 Task: Create a rule when a start date in this month.
Action: Mouse pressed left at (723, 198)
Screenshot: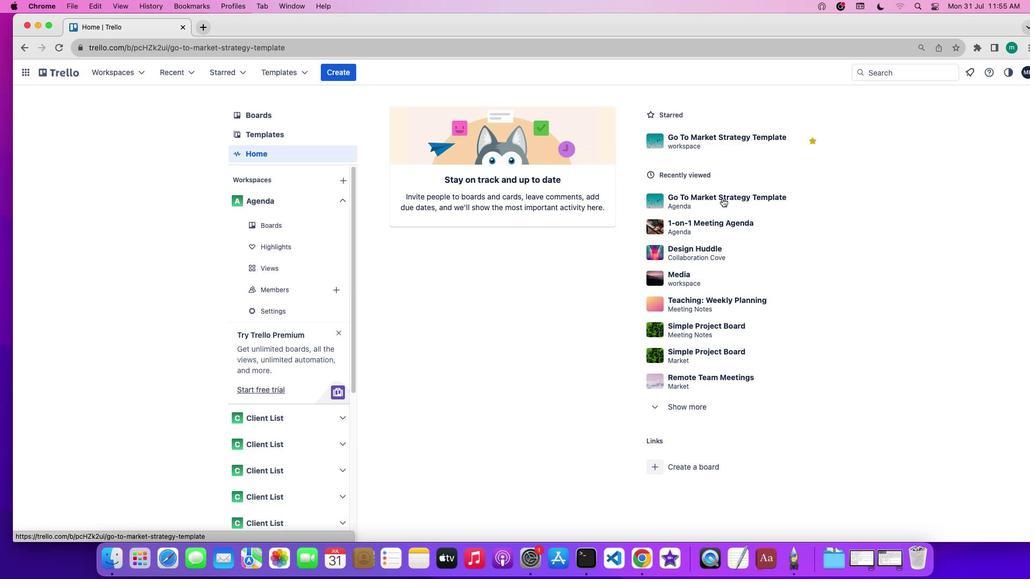 
Action: Mouse moved to (933, 225)
Screenshot: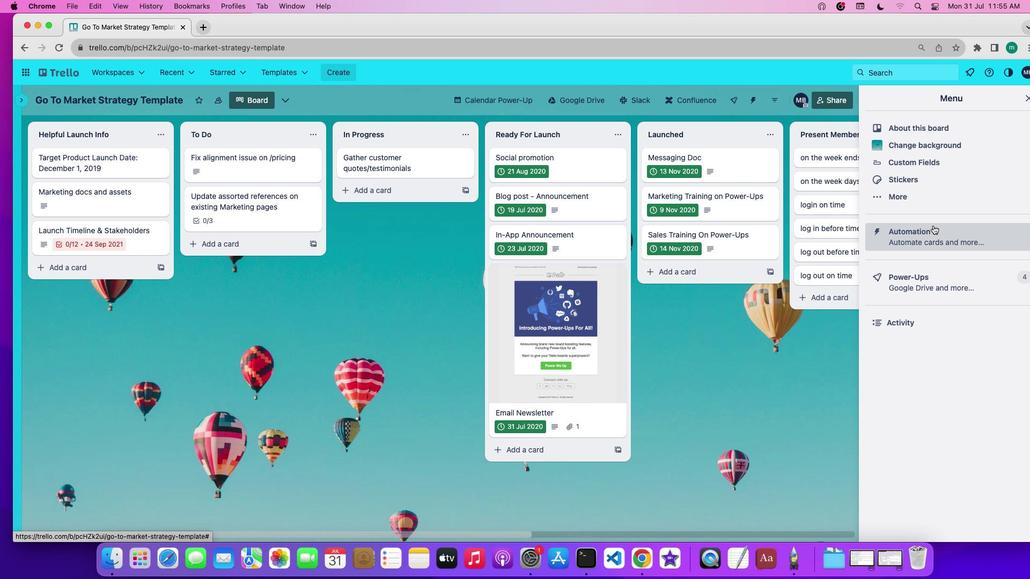 
Action: Mouse pressed left at (933, 225)
Screenshot: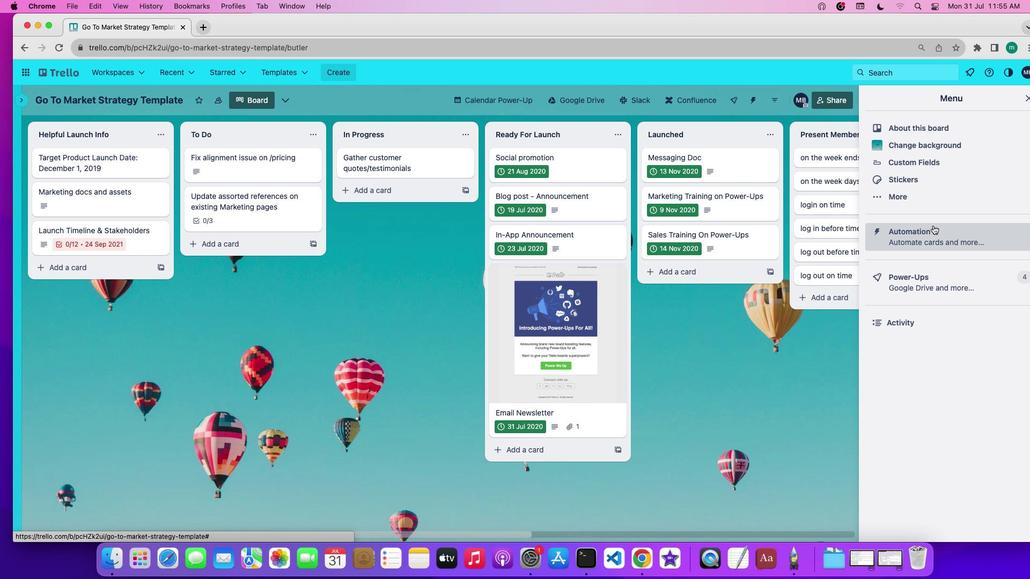 
Action: Mouse moved to (111, 193)
Screenshot: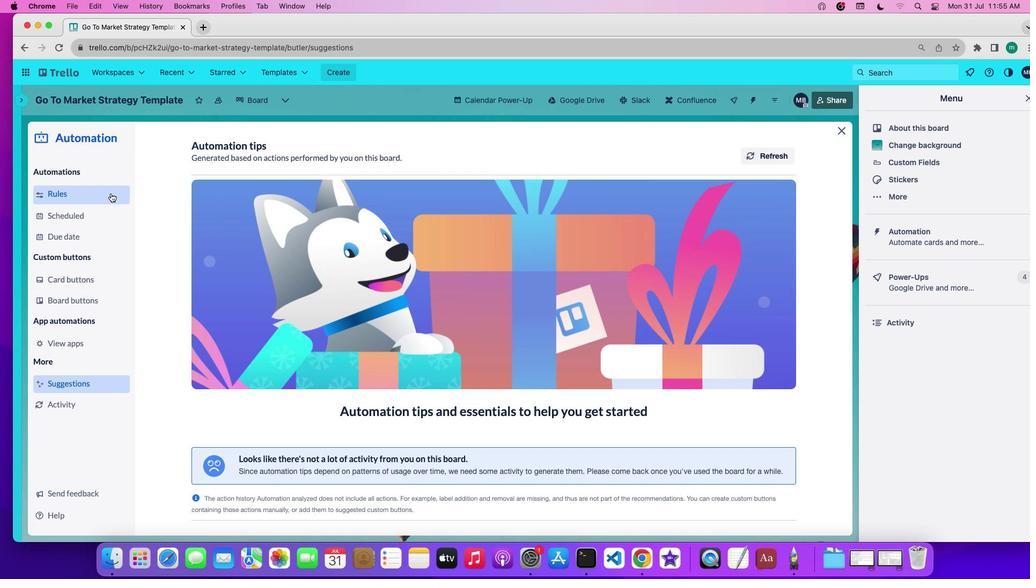 
Action: Mouse pressed left at (111, 193)
Screenshot: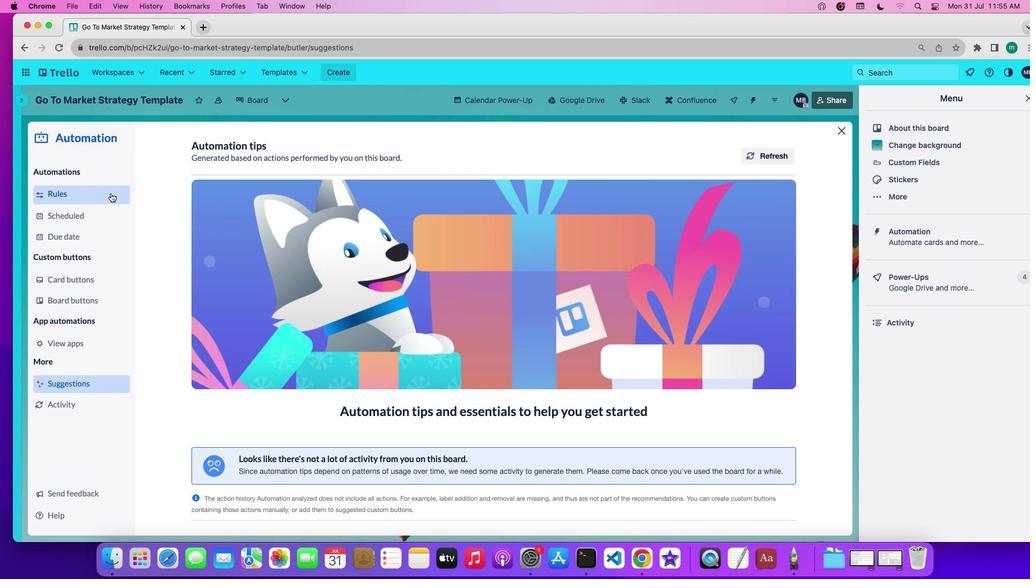 
Action: Mouse moved to (267, 381)
Screenshot: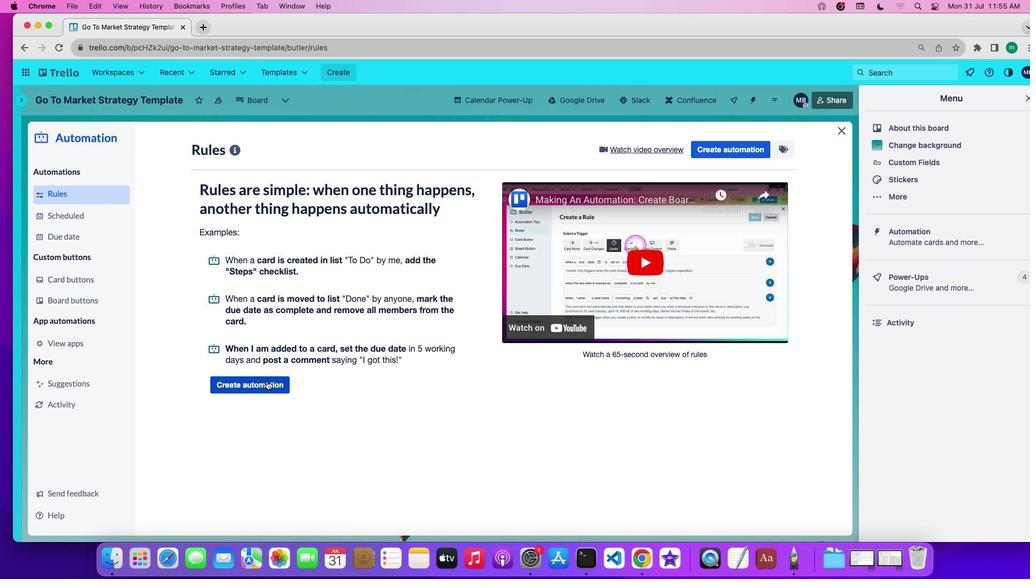 
Action: Mouse pressed left at (267, 381)
Screenshot: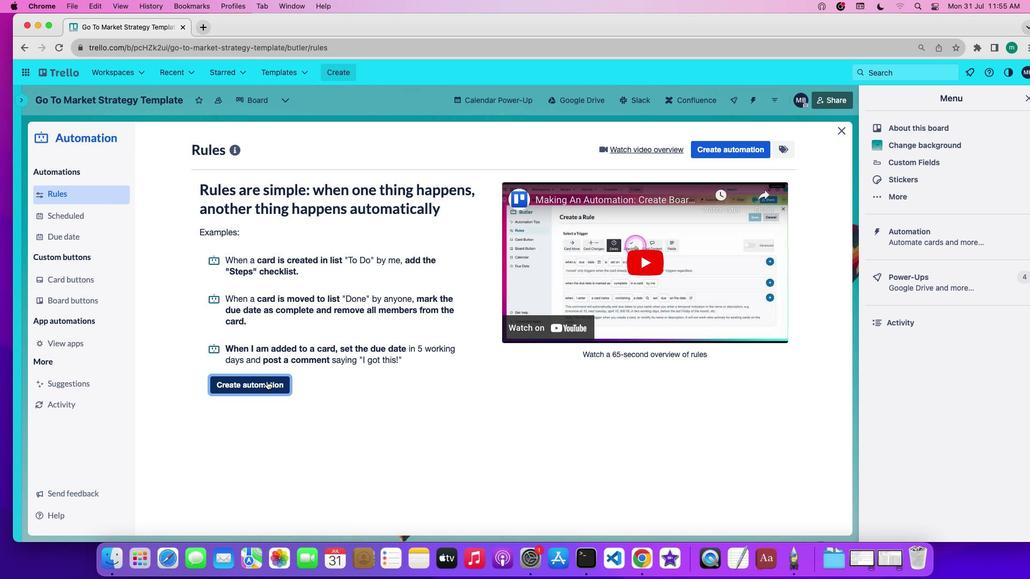 
Action: Mouse moved to (491, 252)
Screenshot: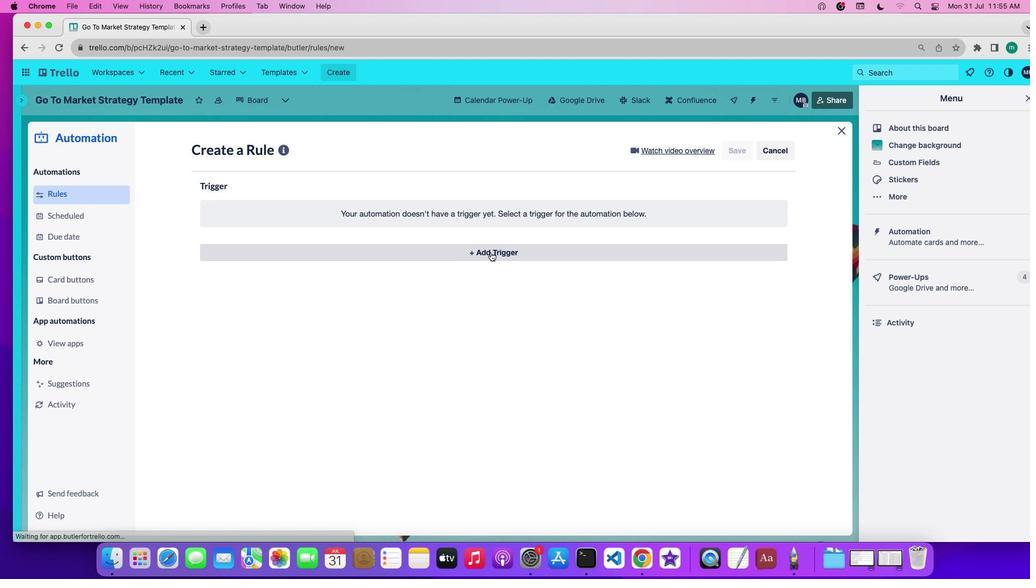 
Action: Mouse pressed left at (491, 252)
Screenshot: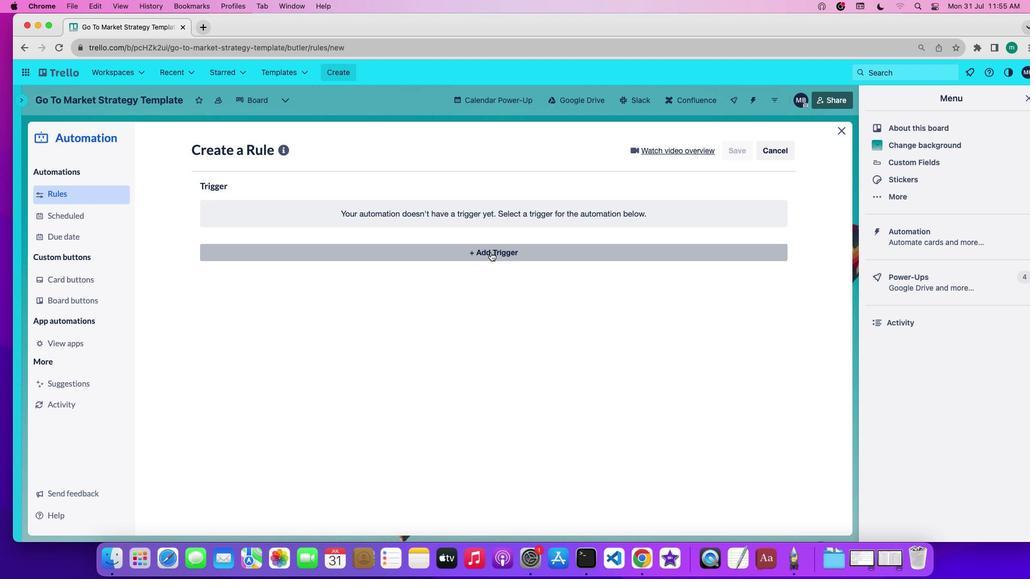 
Action: Mouse moved to (316, 289)
Screenshot: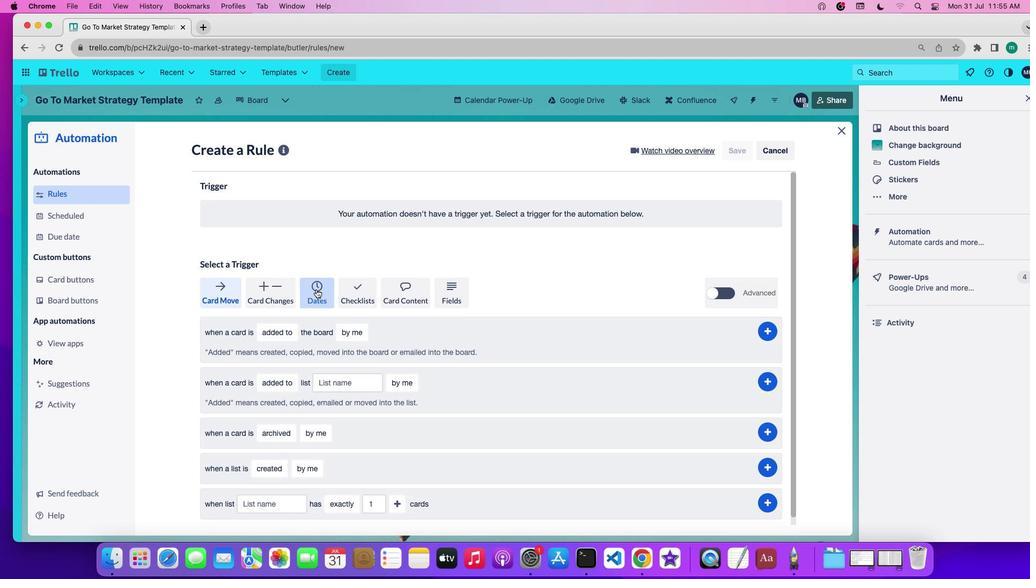 
Action: Mouse pressed left at (316, 289)
Screenshot: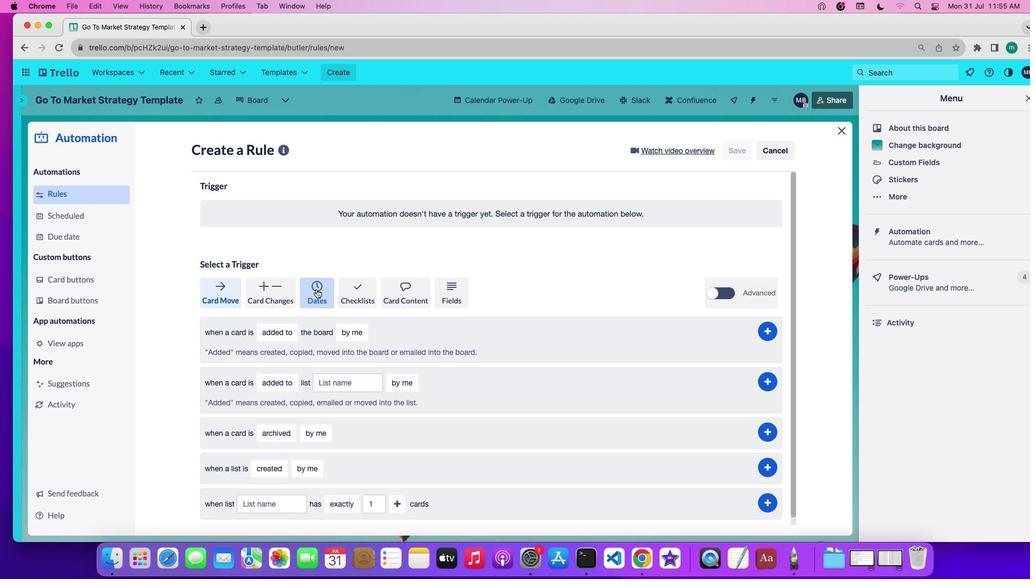 
Action: Mouse moved to (252, 330)
Screenshot: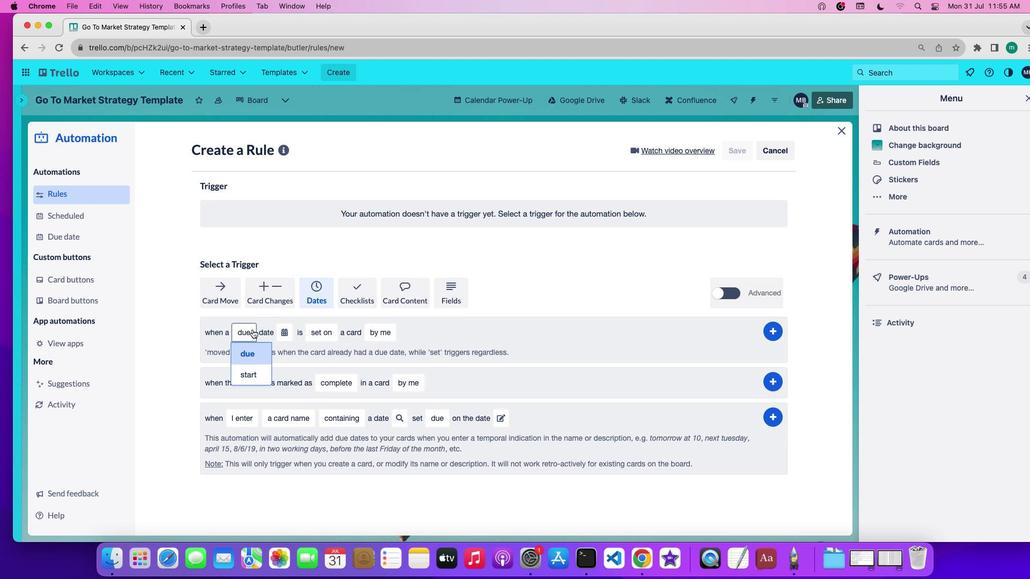 
Action: Mouse pressed left at (252, 330)
Screenshot: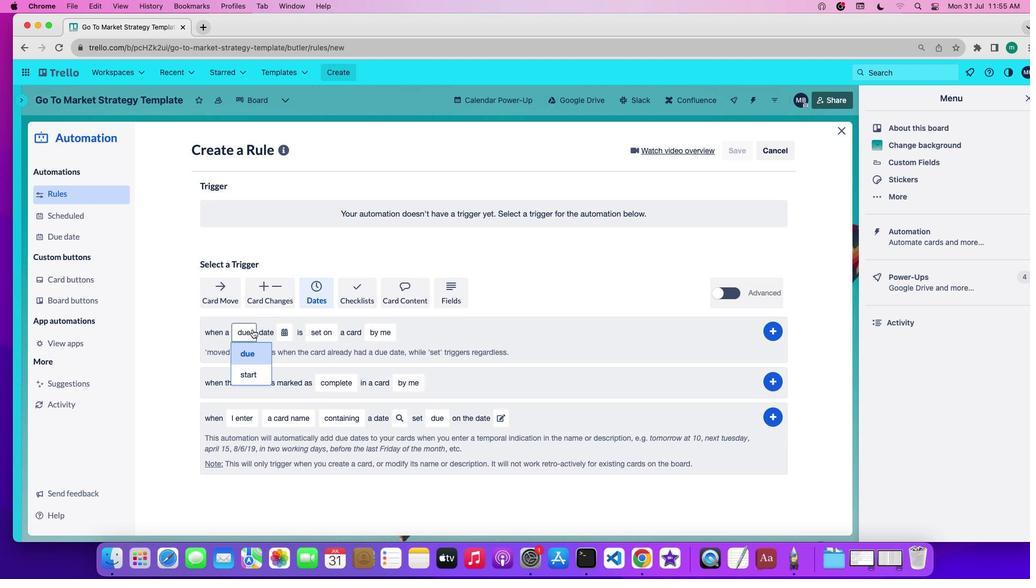 
Action: Mouse moved to (243, 371)
Screenshot: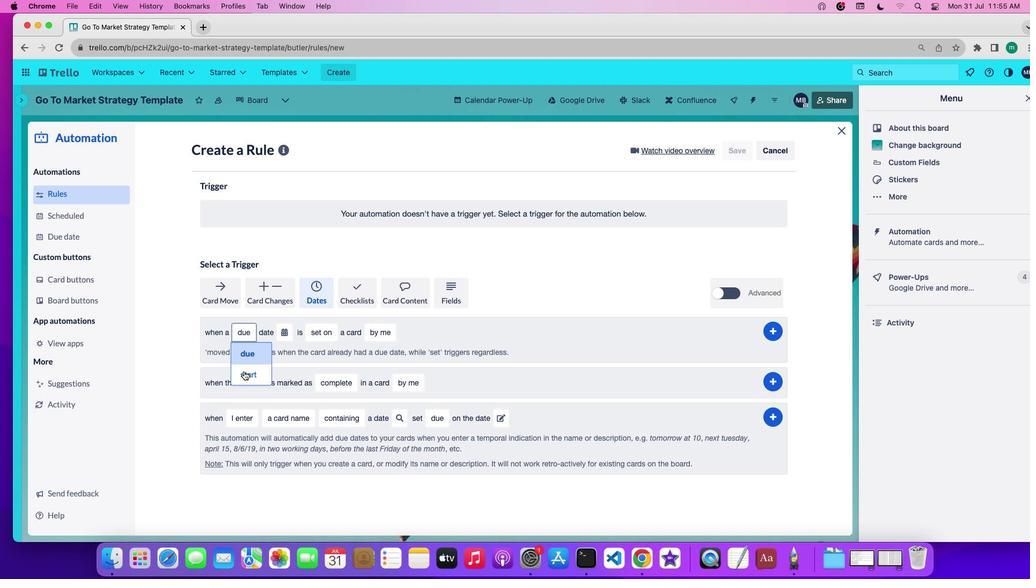 
Action: Mouse pressed left at (243, 371)
Screenshot: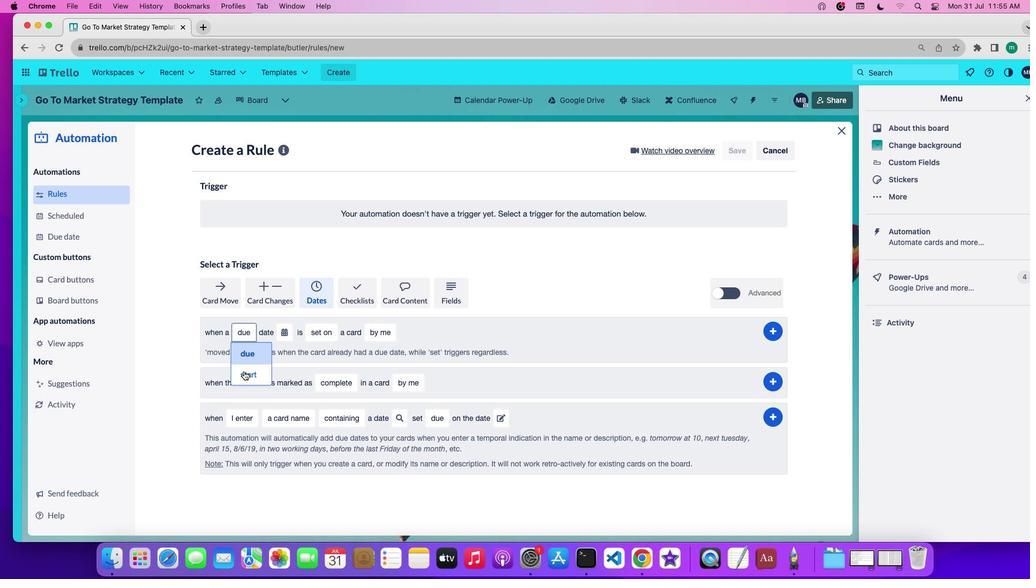 
Action: Mouse moved to (290, 331)
Screenshot: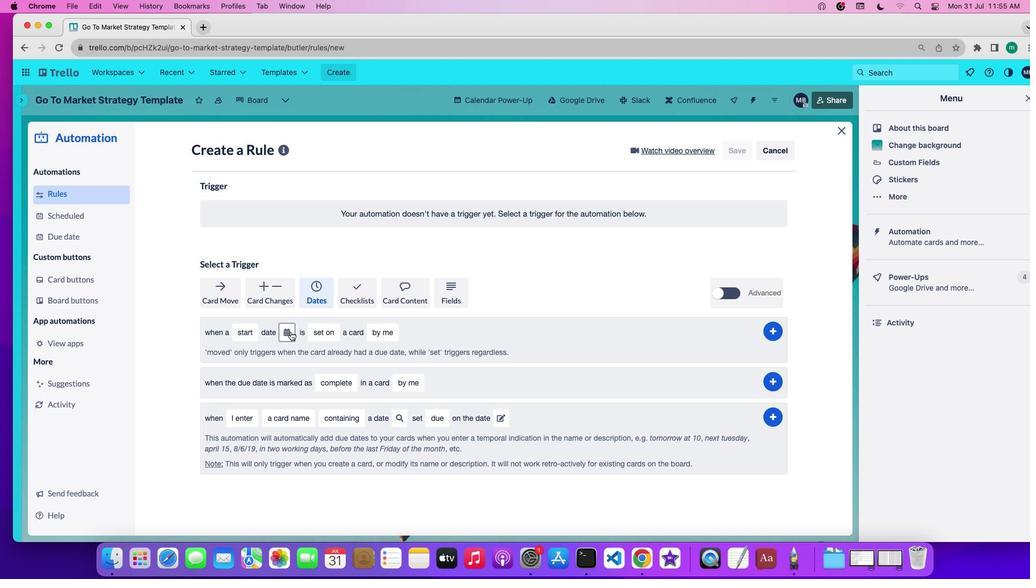 
Action: Mouse pressed left at (290, 331)
Screenshot: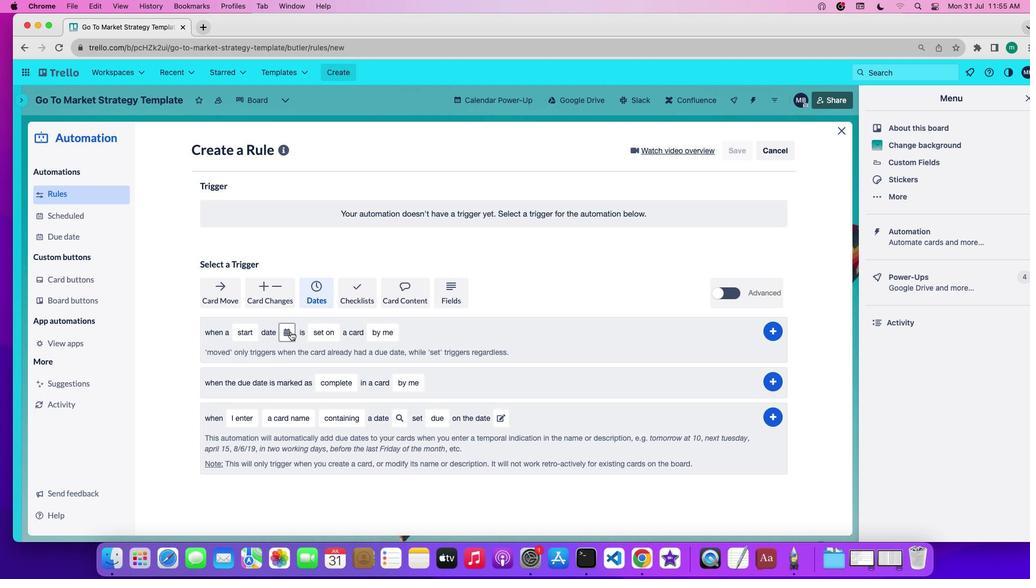 
Action: Mouse moved to (295, 370)
Screenshot: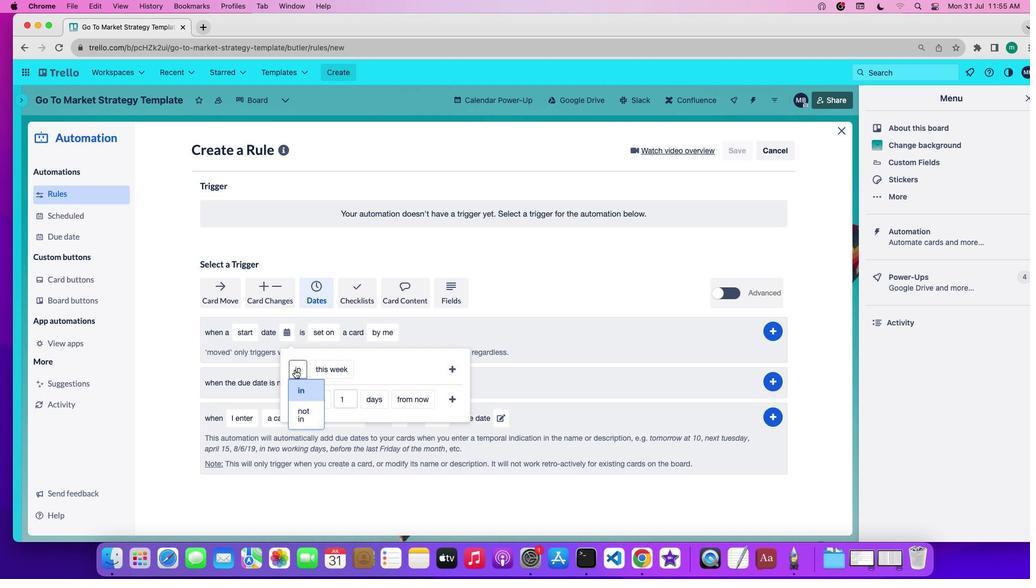 
Action: Mouse pressed left at (295, 370)
Screenshot: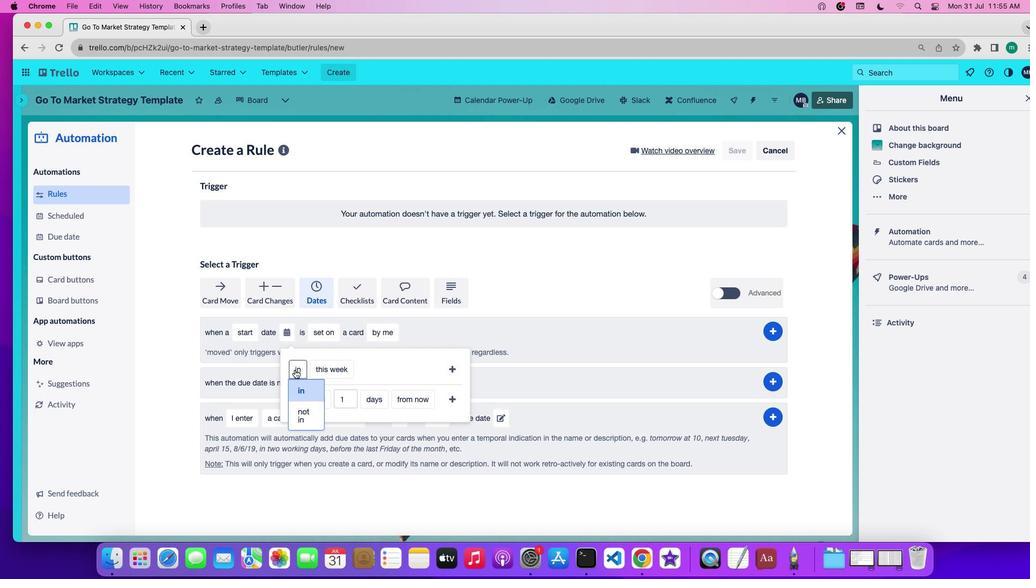 
Action: Mouse moved to (332, 369)
Screenshot: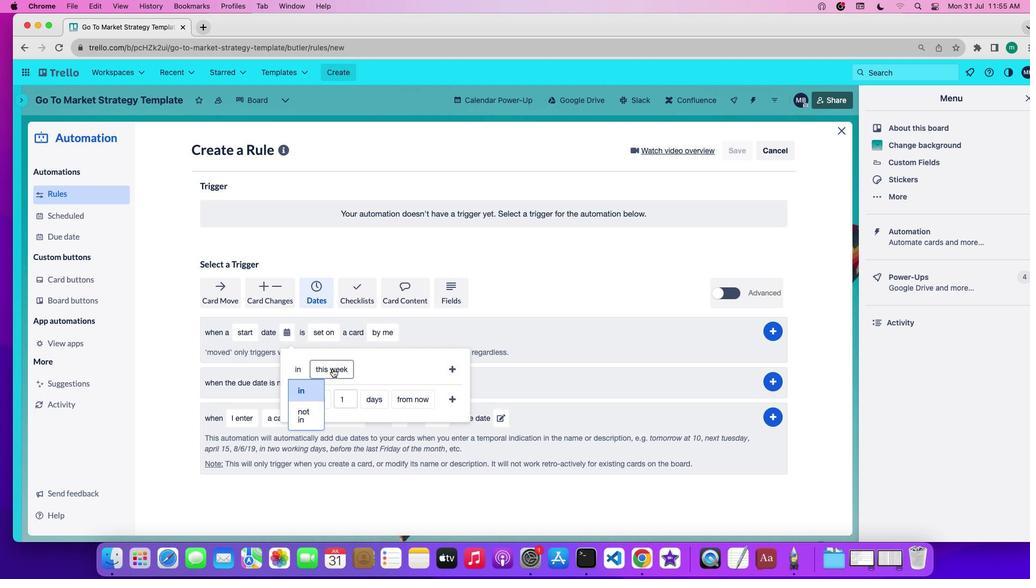 
Action: Mouse pressed left at (332, 369)
Screenshot: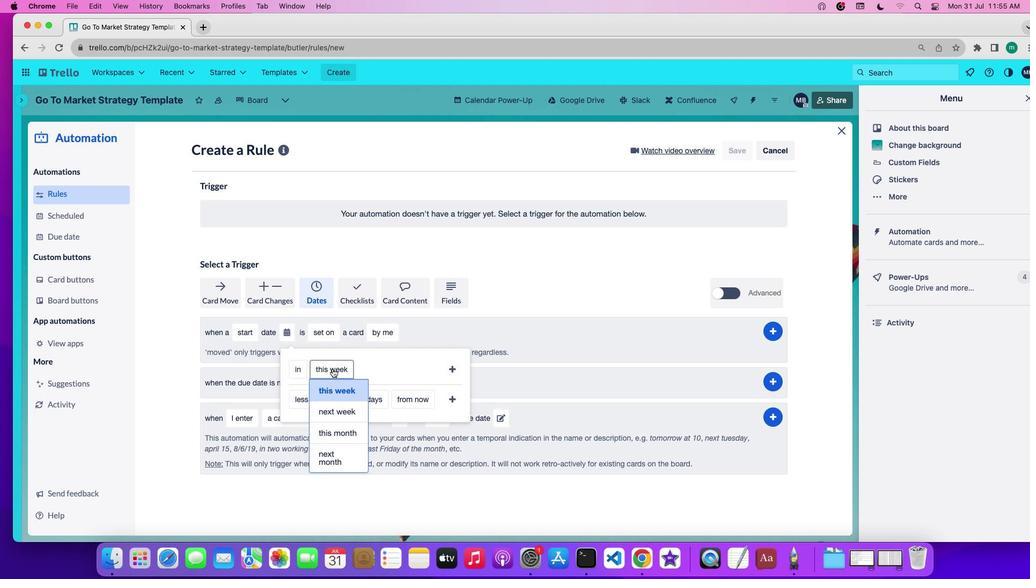 
Action: Mouse moved to (344, 428)
Screenshot: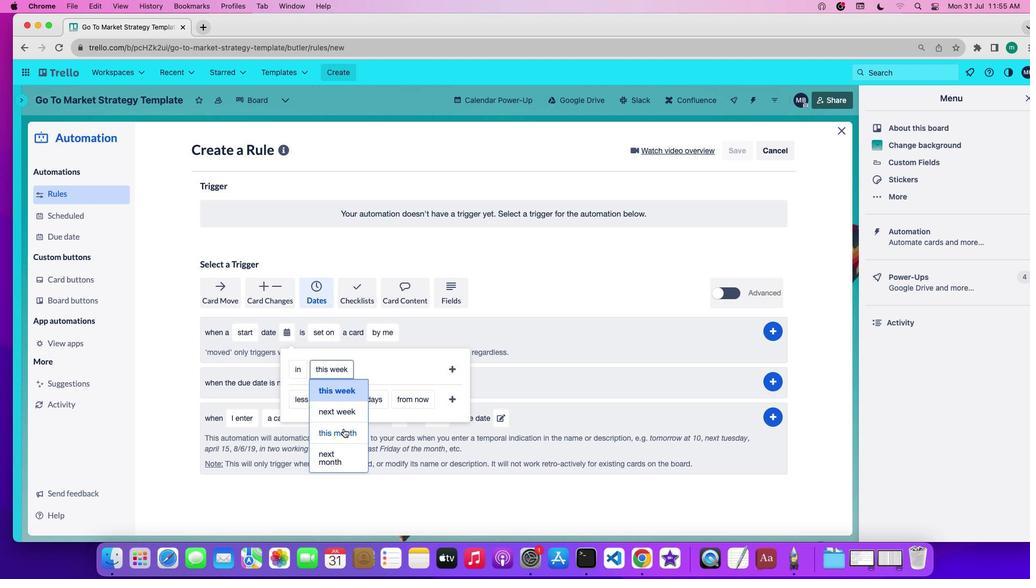 
Action: Mouse pressed left at (344, 428)
Screenshot: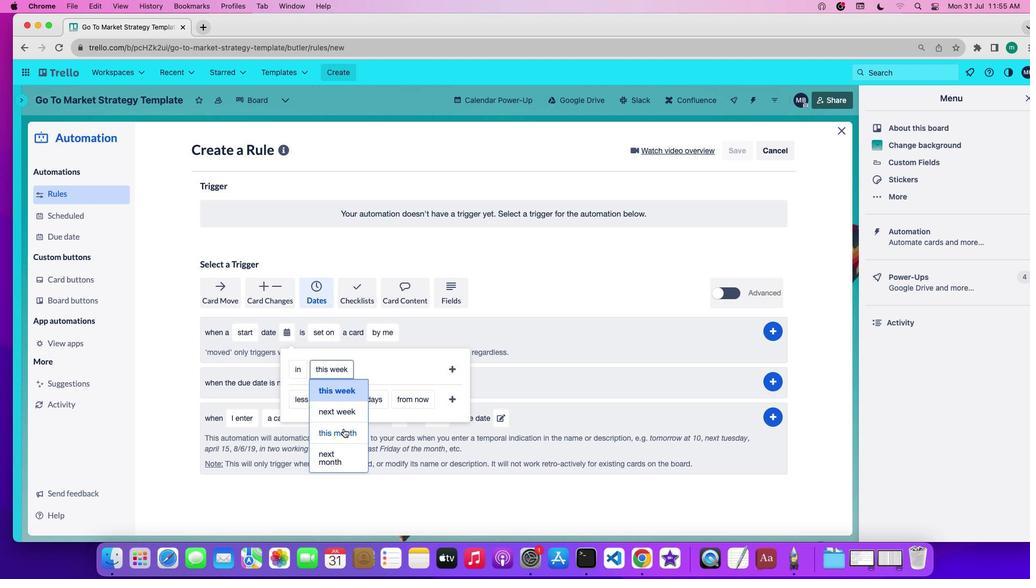 
Action: Mouse moved to (456, 370)
Screenshot: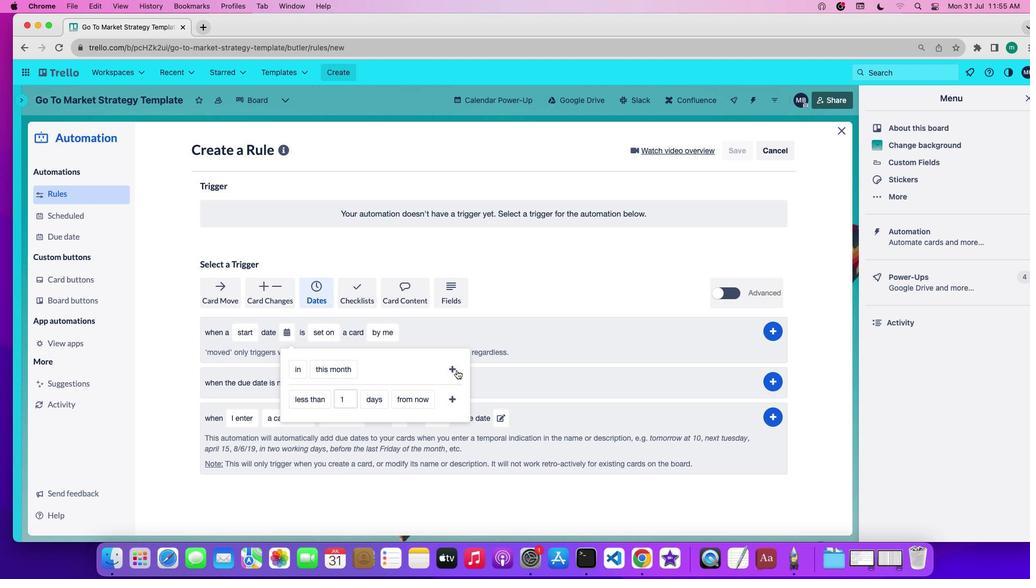 
Action: Mouse pressed left at (456, 370)
Screenshot: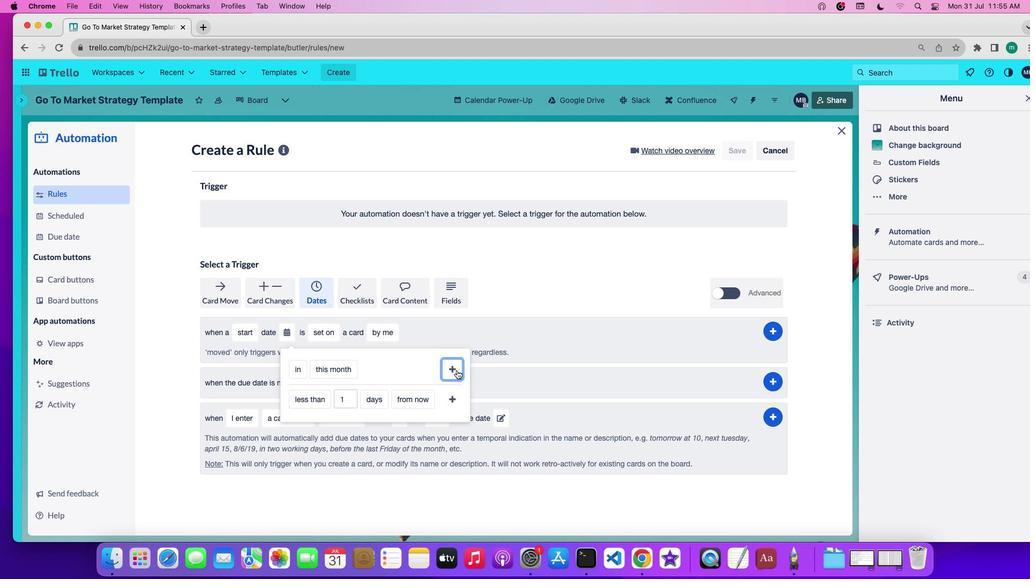 
Action: Mouse moved to (770, 332)
Screenshot: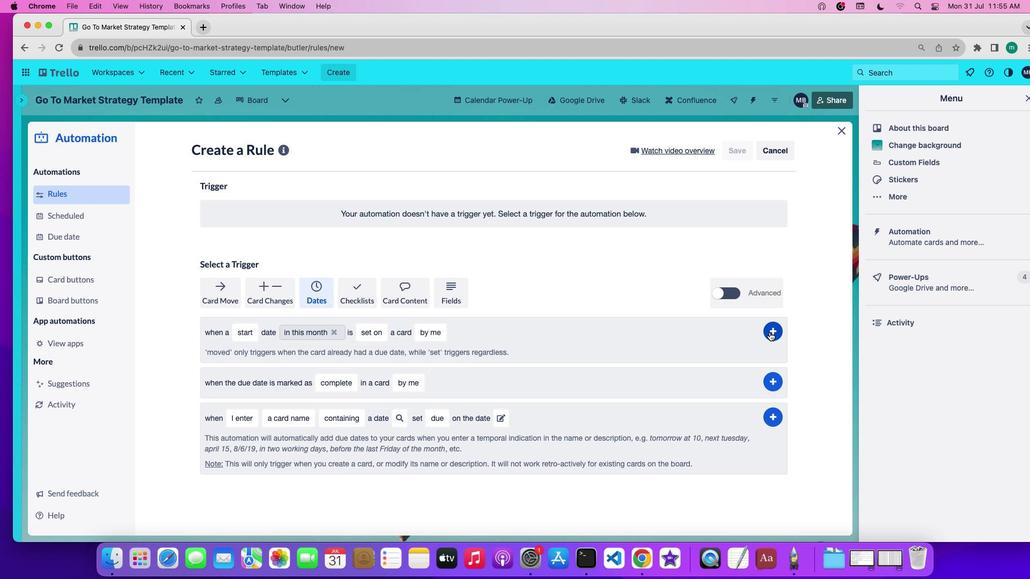 
Action: Mouse pressed left at (770, 332)
Screenshot: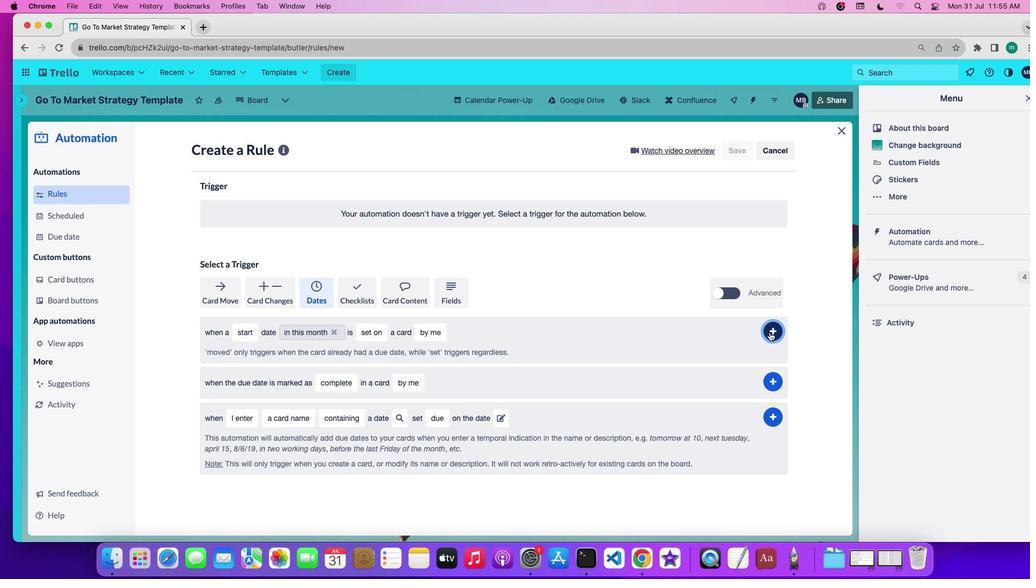 
Action: Mouse moved to (683, 357)
Screenshot: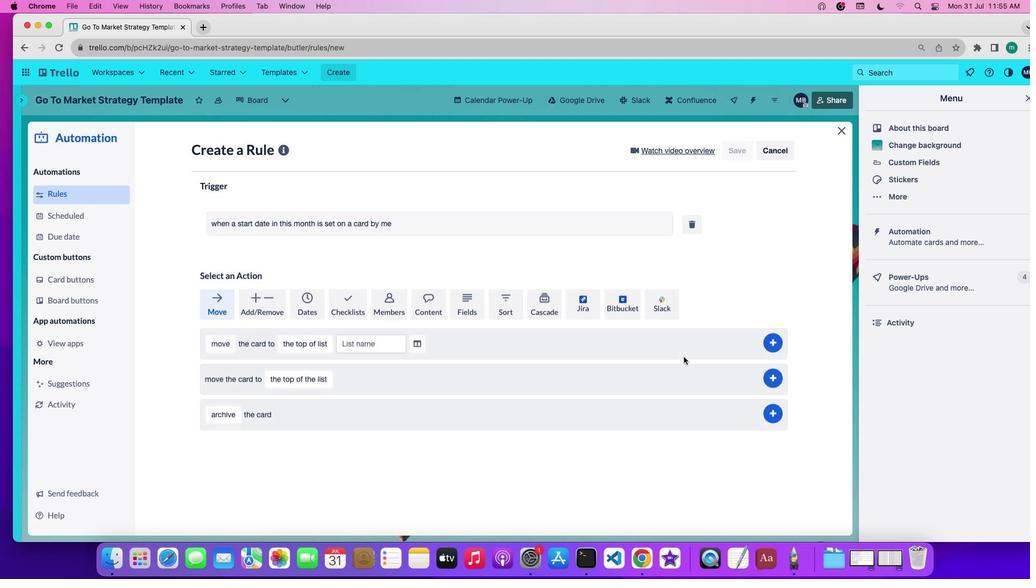 
